 Task: Search "Pending" ticket status & apply.
Action: Mouse pressed left at (293, 196)
Screenshot: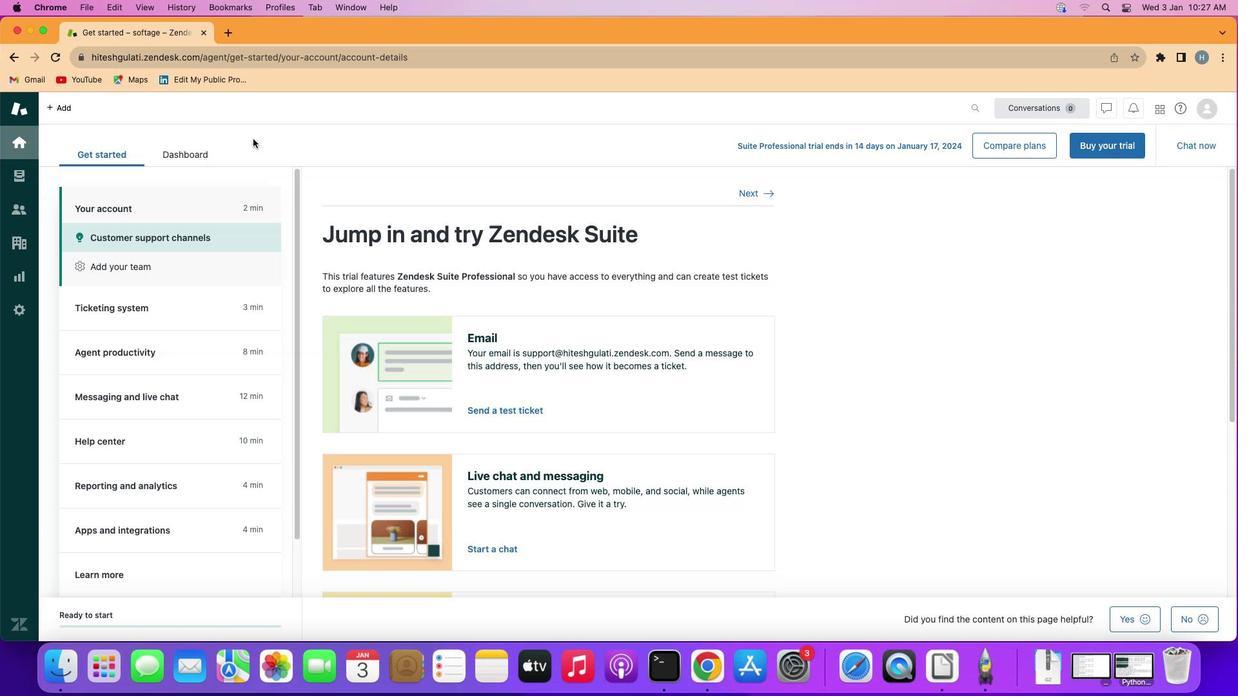 
Action: Mouse moved to (74, 223)
Screenshot: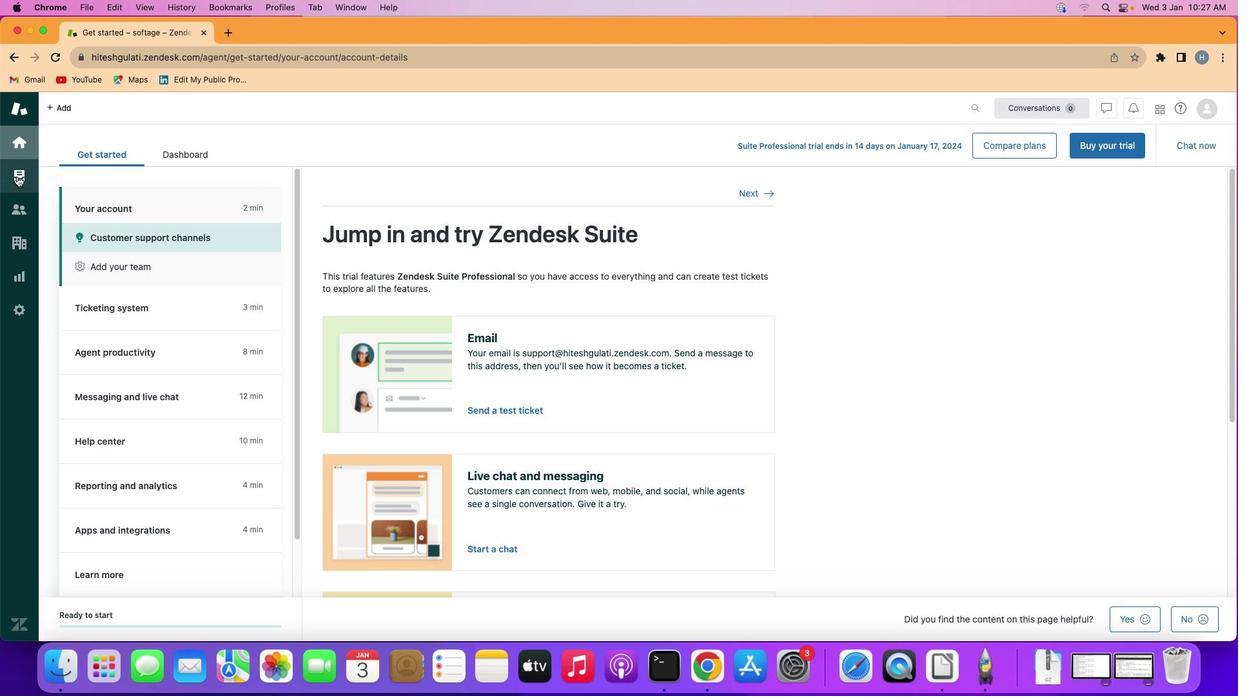 
Action: Mouse pressed left at (74, 223)
Screenshot: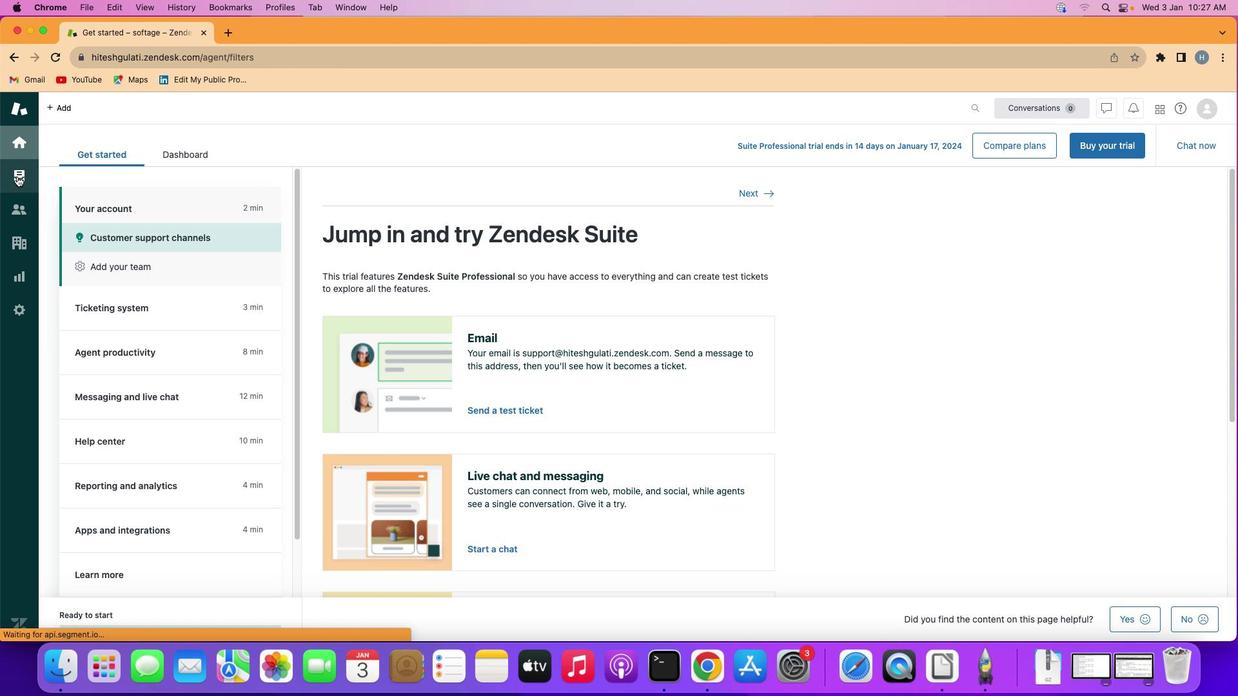 
Action: Mouse moved to (182, 306)
Screenshot: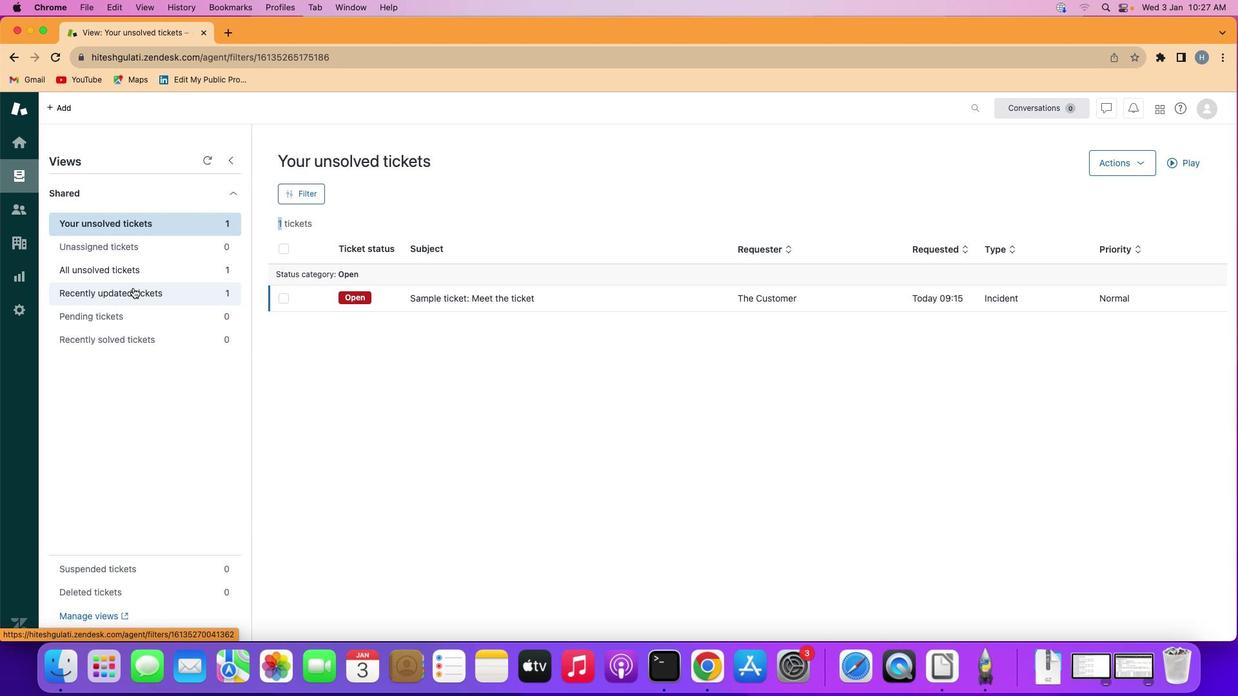 
Action: Mouse pressed left at (182, 306)
Screenshot: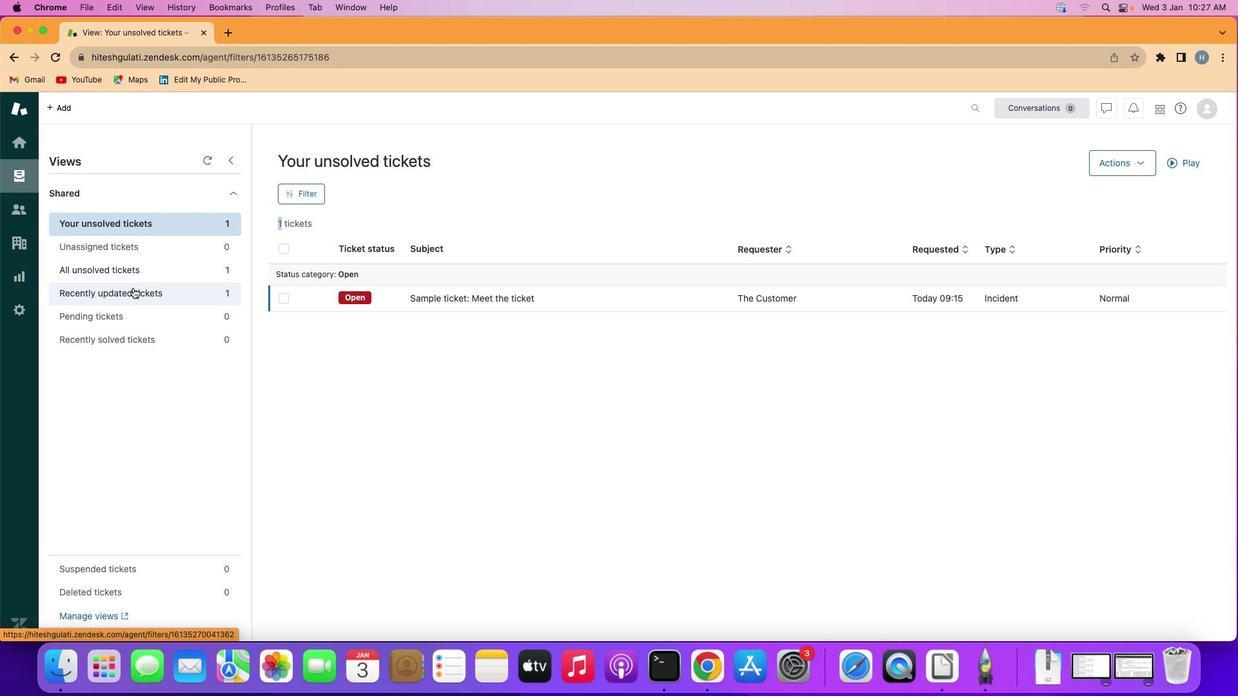 
Action: Mouse moved to (333, 240)
Screenshot: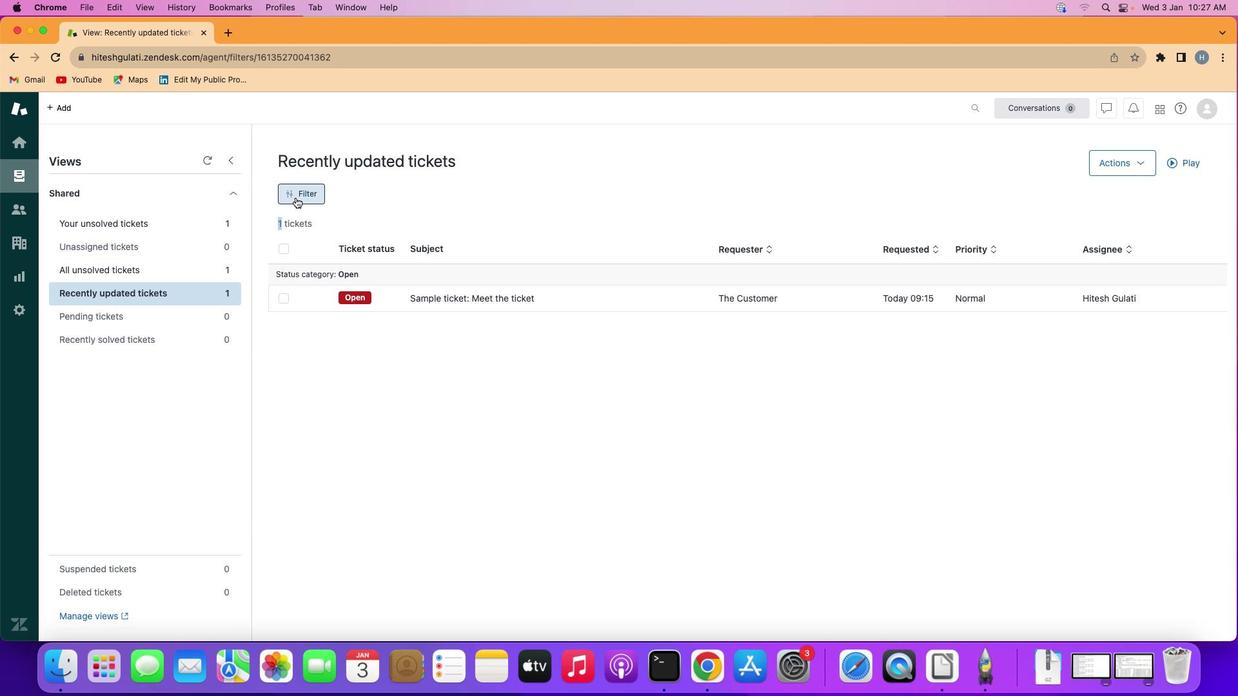 
Action: Mouse pressed left at (333, 240)
Screenshot: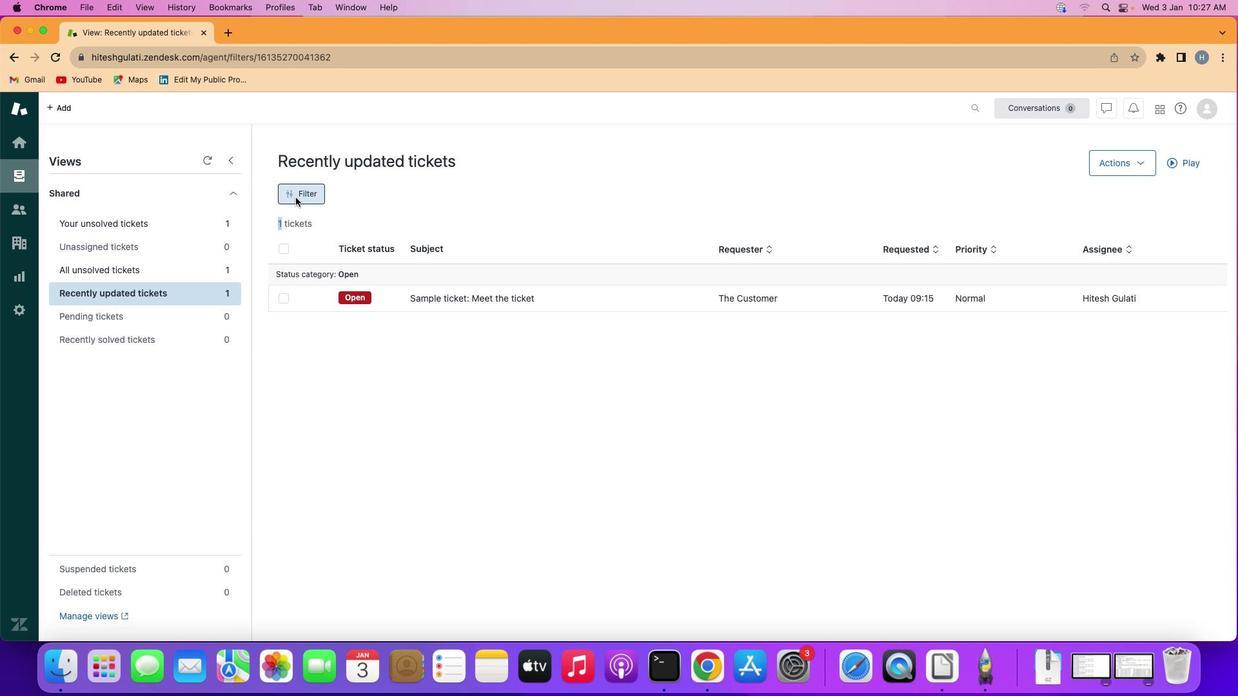 
Action: Mouse moved to (1053, 271)
Screenshot: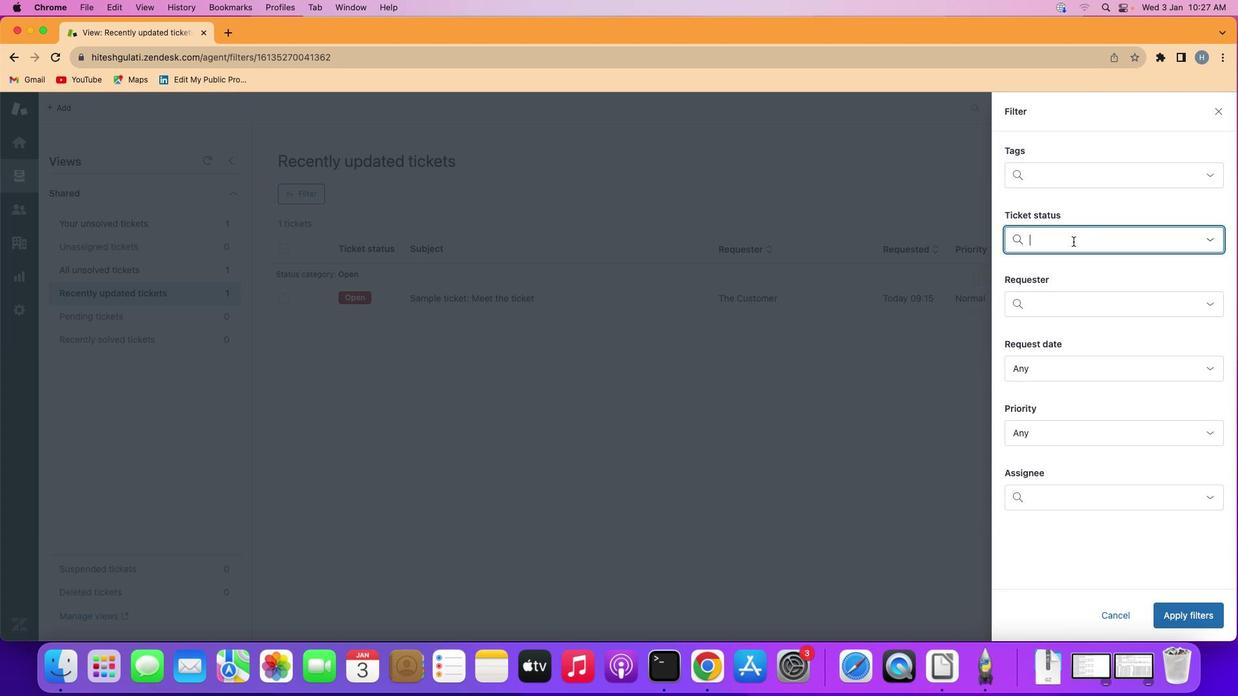 
Action: Mouse pressed left at (1053, 271)
Screenshot: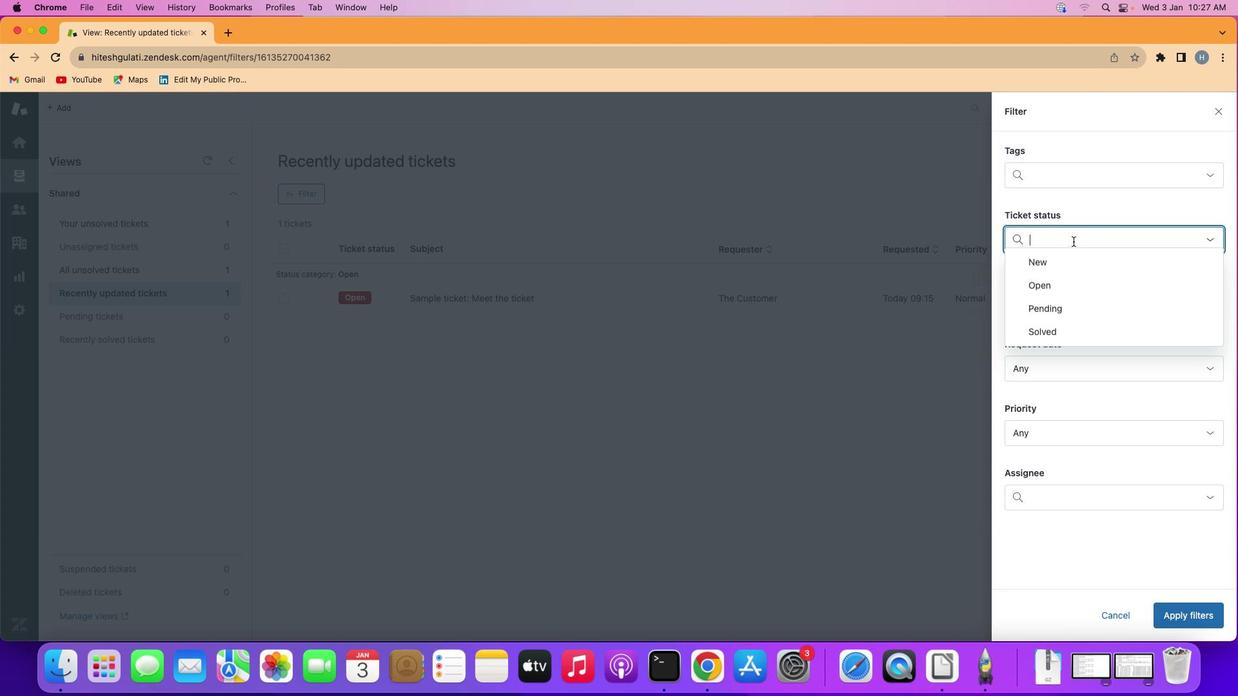 
Action: Mouse moved to (1058, 330)
Screenshot: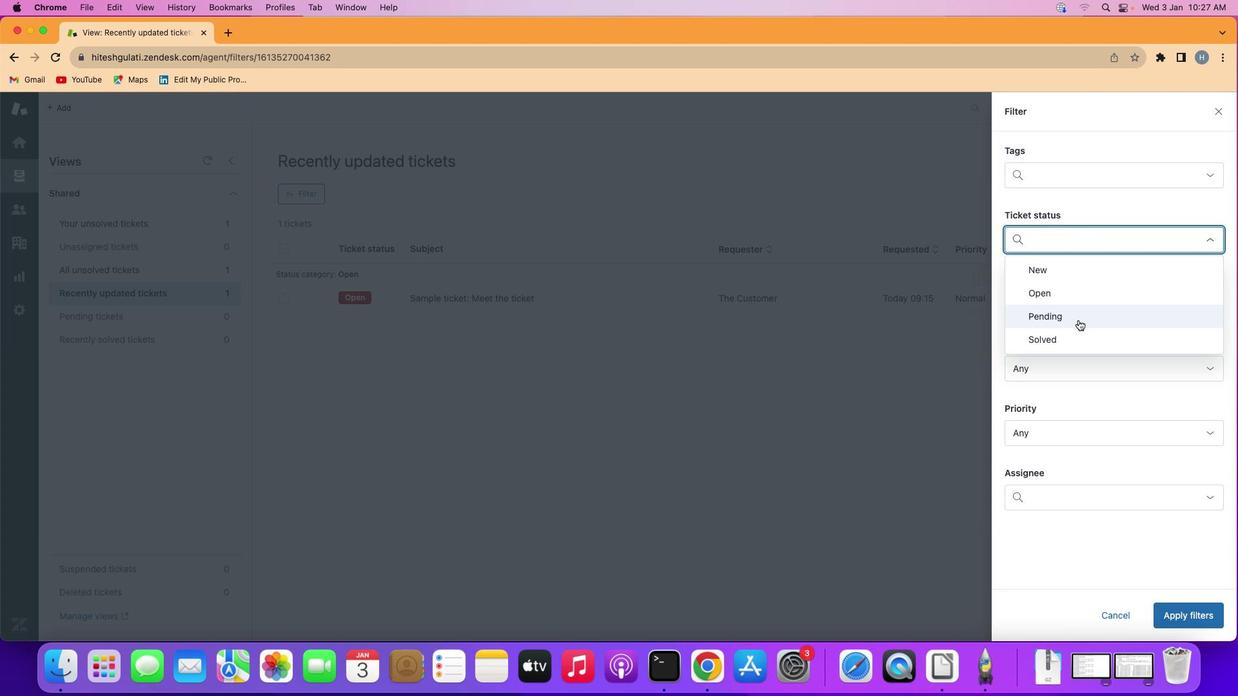 
Action: Mouse pressed left at (1058, 330)
Screenshot: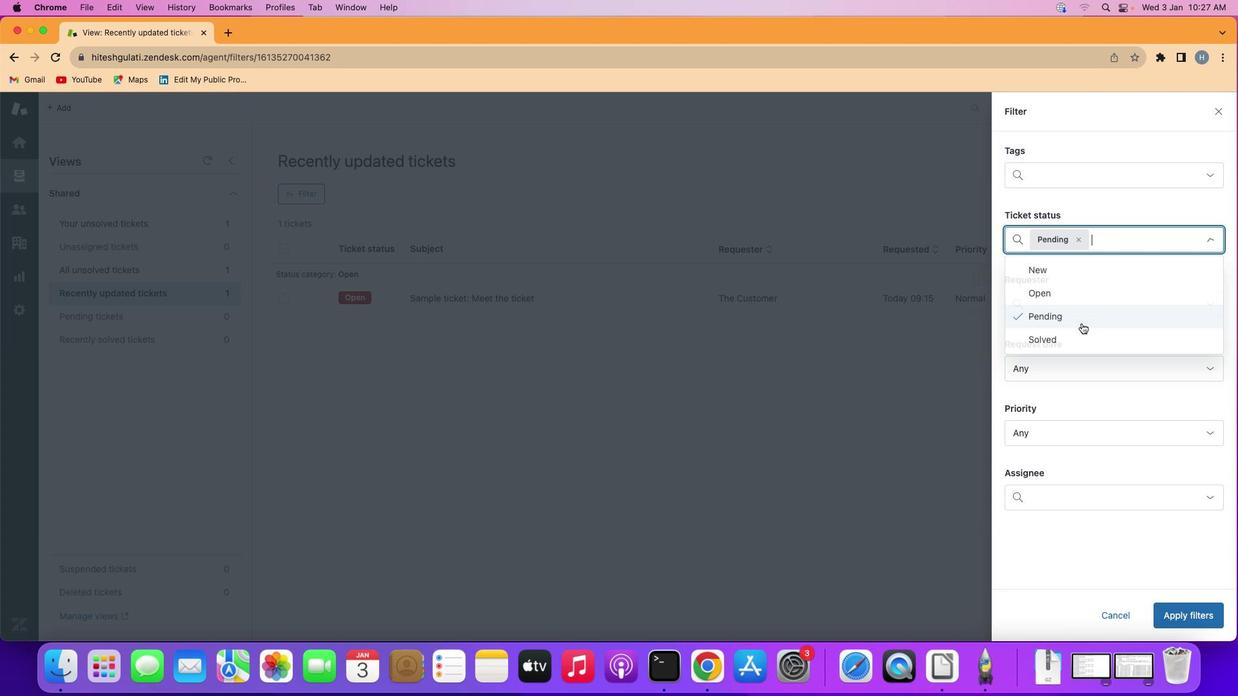 
Action: Mouse moved to (1159, 546)
Screenshot: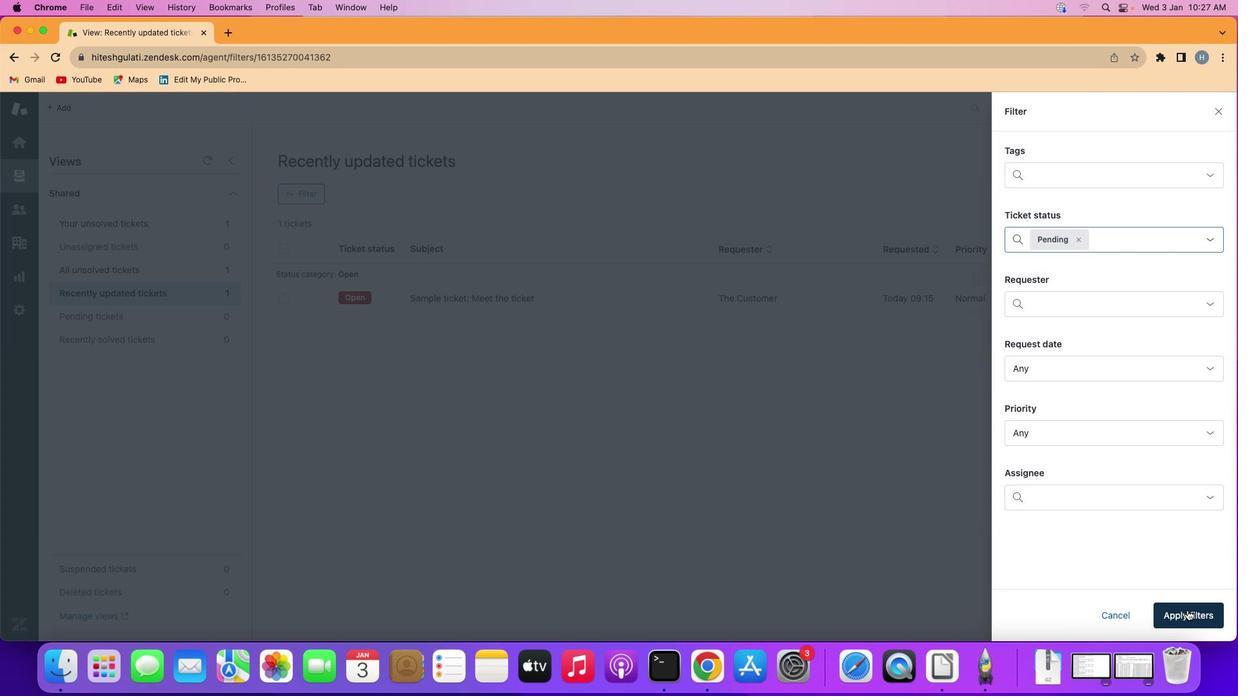 
Action: Mouse pressed left at (1159, 546)
Screenshot: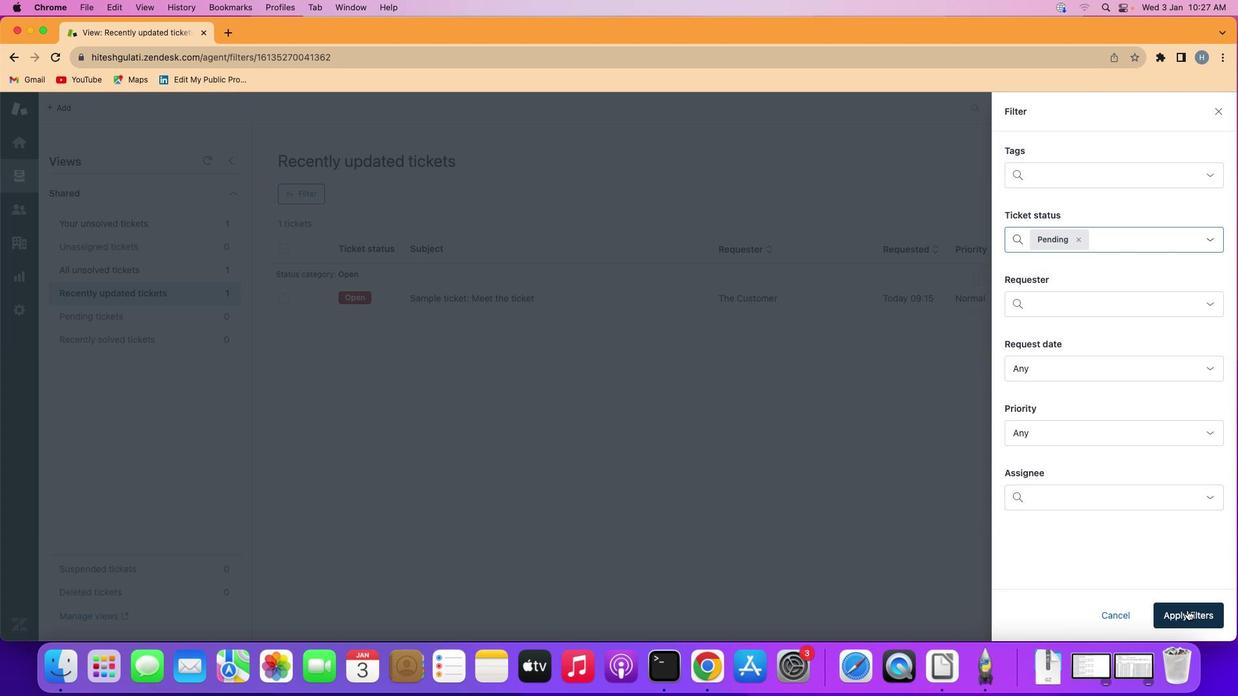 
Action: Mouse moved to (734, 347)
Screenshot: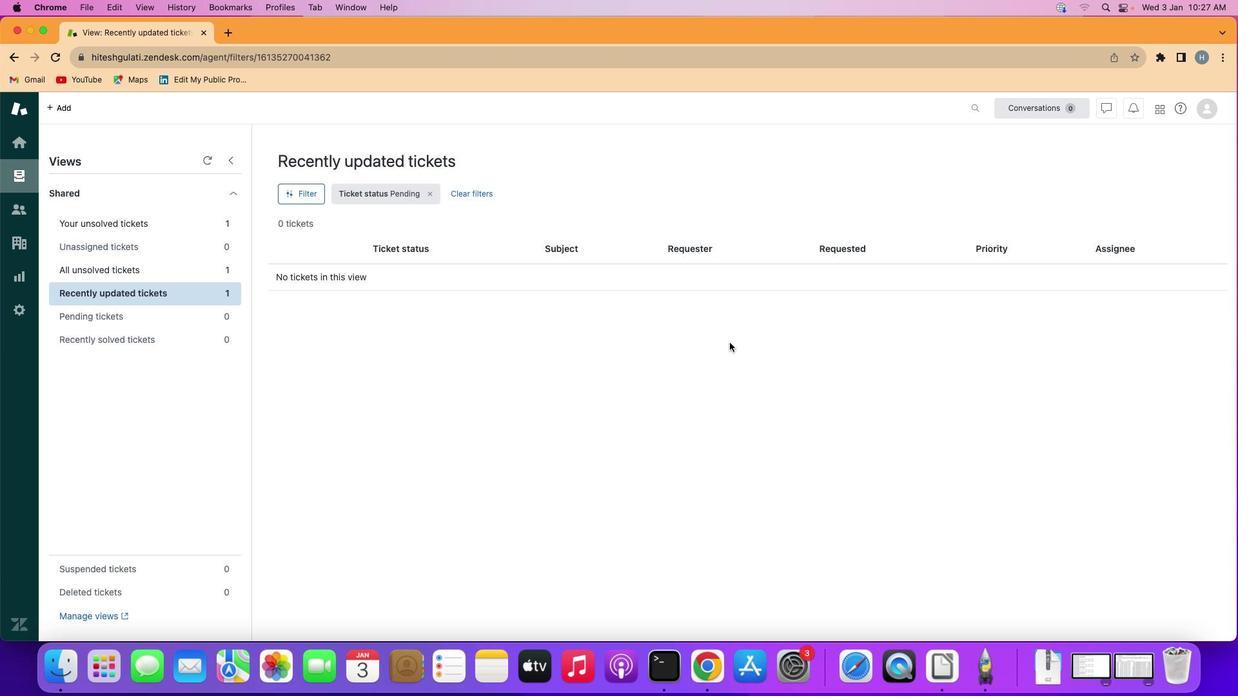 
